 Task: Look for products in the category "Men's Health" from Garden Of Life only.
Action: Mouse moved to (240, 134)
Screenshot: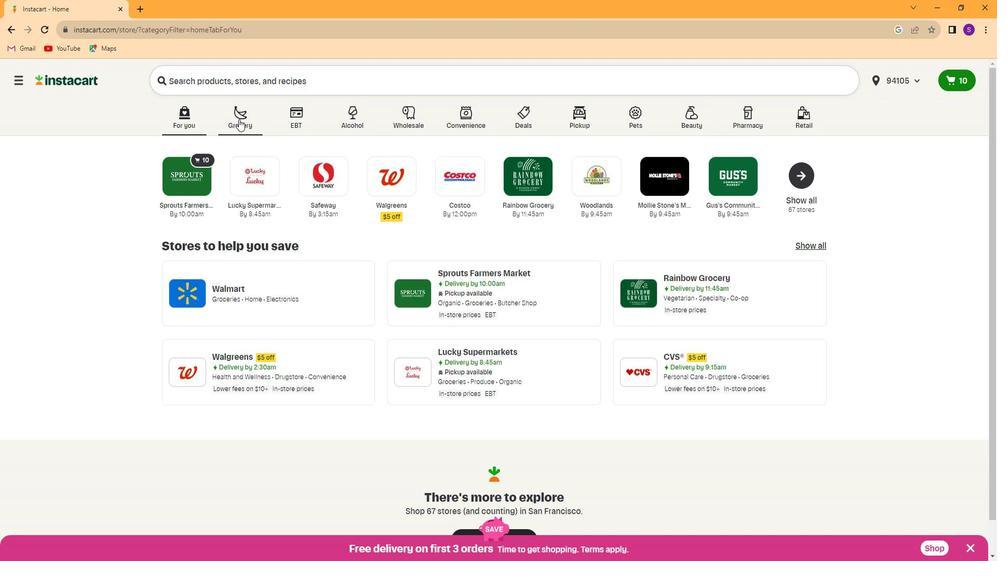 
Action: Mouse pressed left at (240, 134)
Screenshot: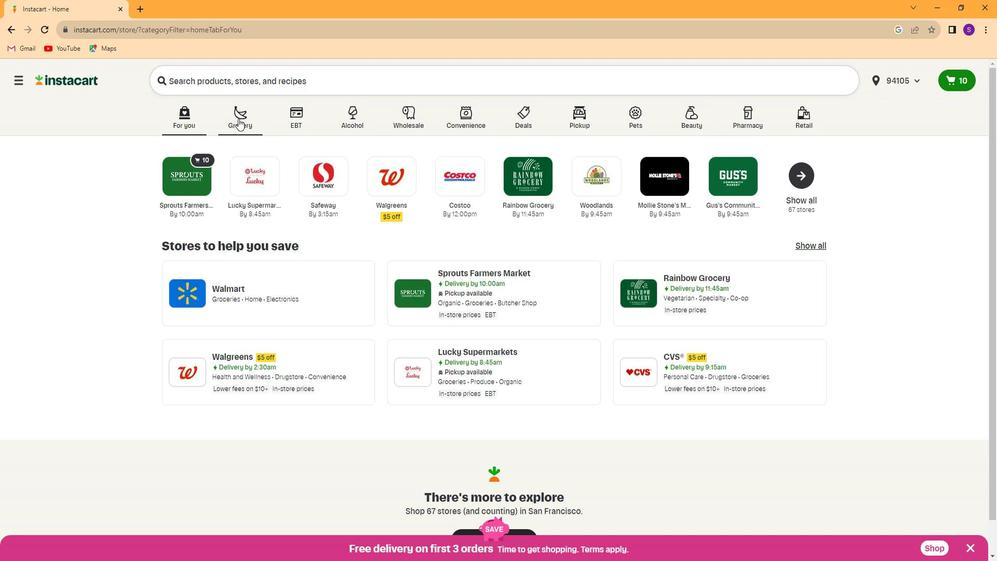 
Action: Mouse moved to (690, 210)
Screenshot: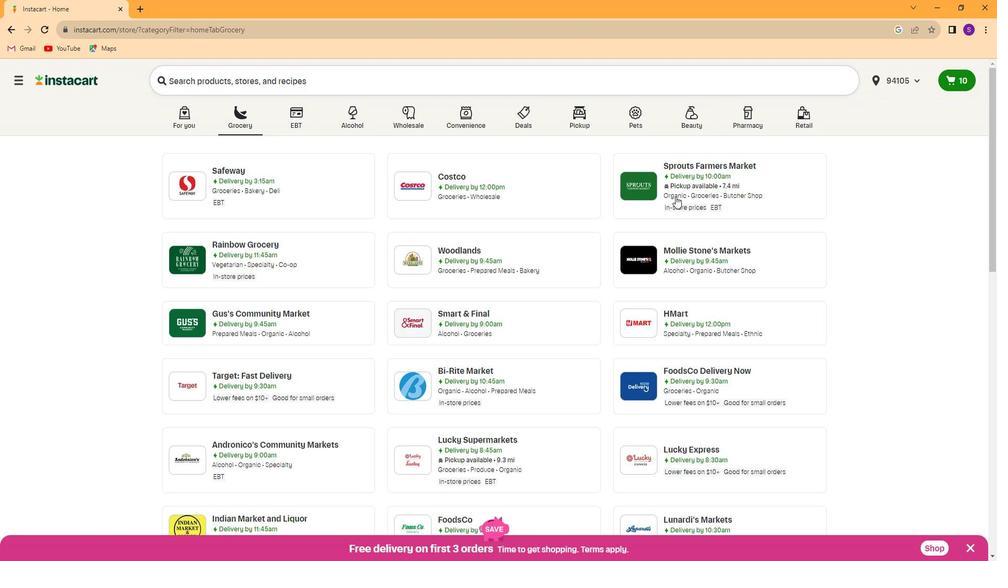 
Action: Mouse pressed left at (690, 210)
Screenshot: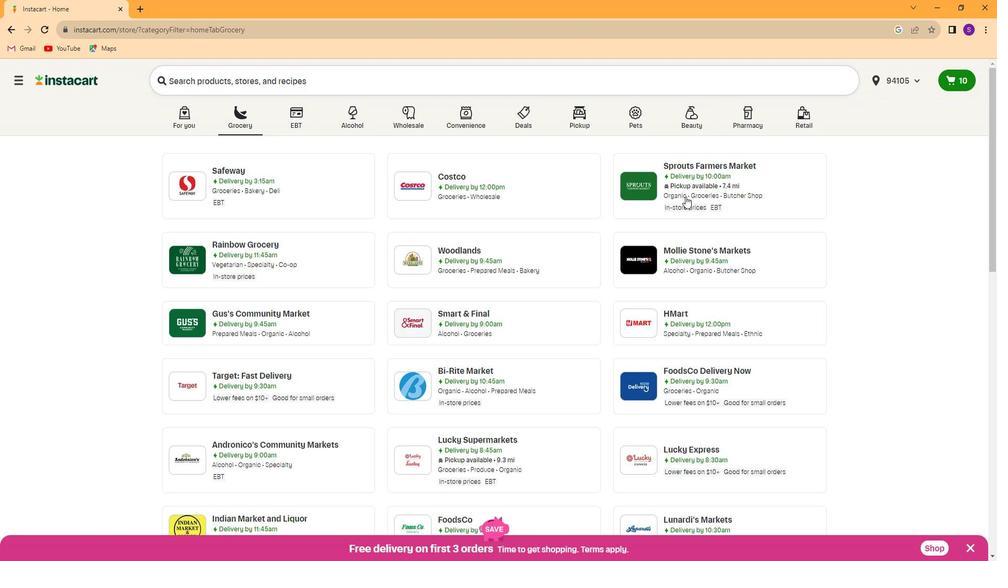 
Action: Mouse moved to (62, 392)
Screenshot: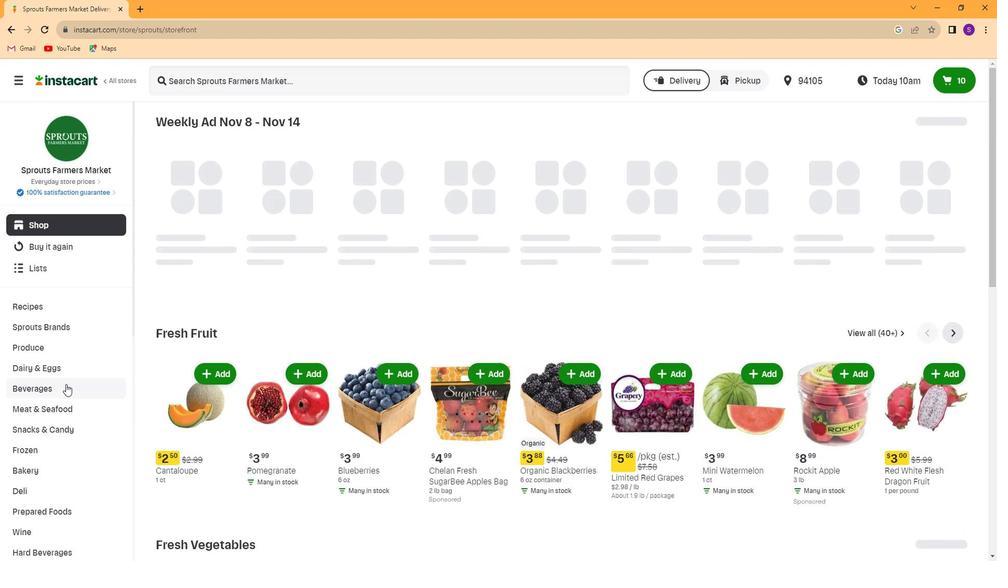 
Action: Mouse scrolled (62, 392) with delta (0, 0)
Screenshot: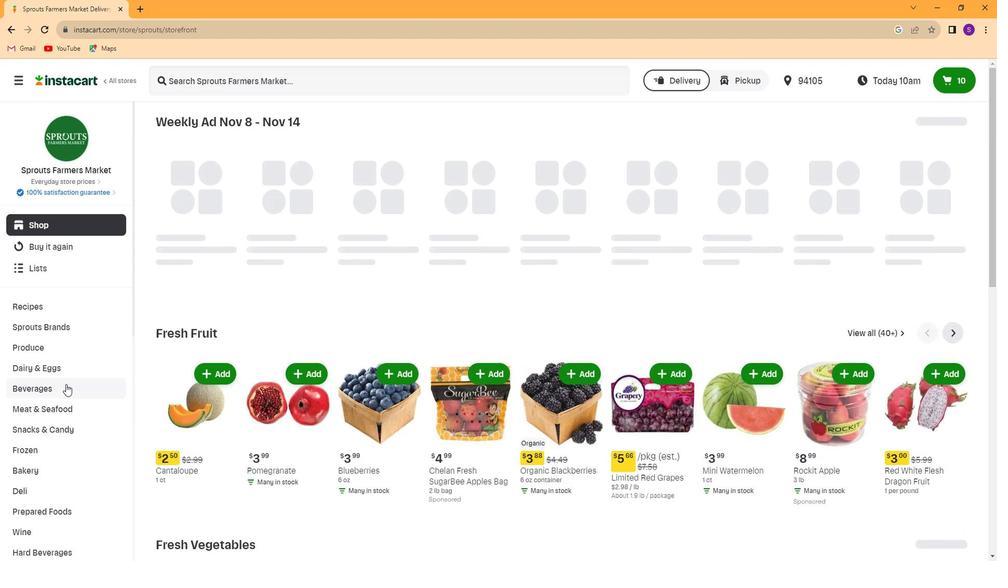 
Action: Mouse moved to (61, 393)
Screenshot: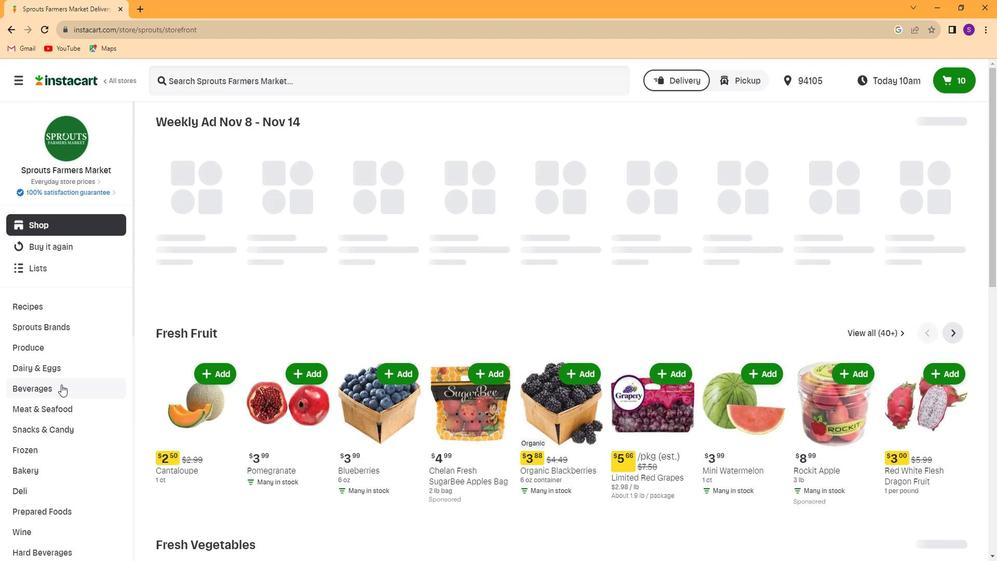 
Action: Mouse scrolled (61, 392) with delta (0, 0)
Screenshot: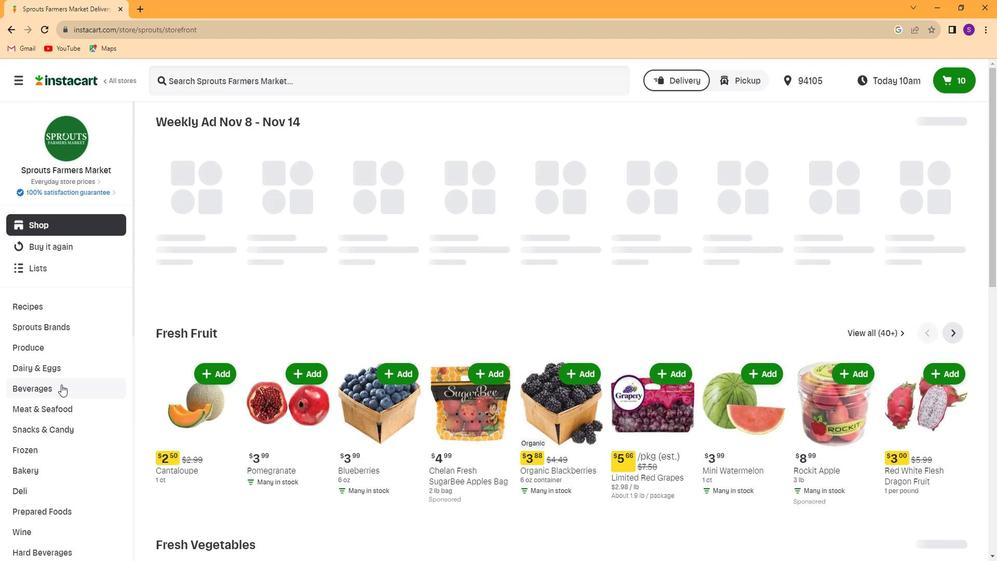 
Action: Mouse moved to (60, 393)
Screenshot: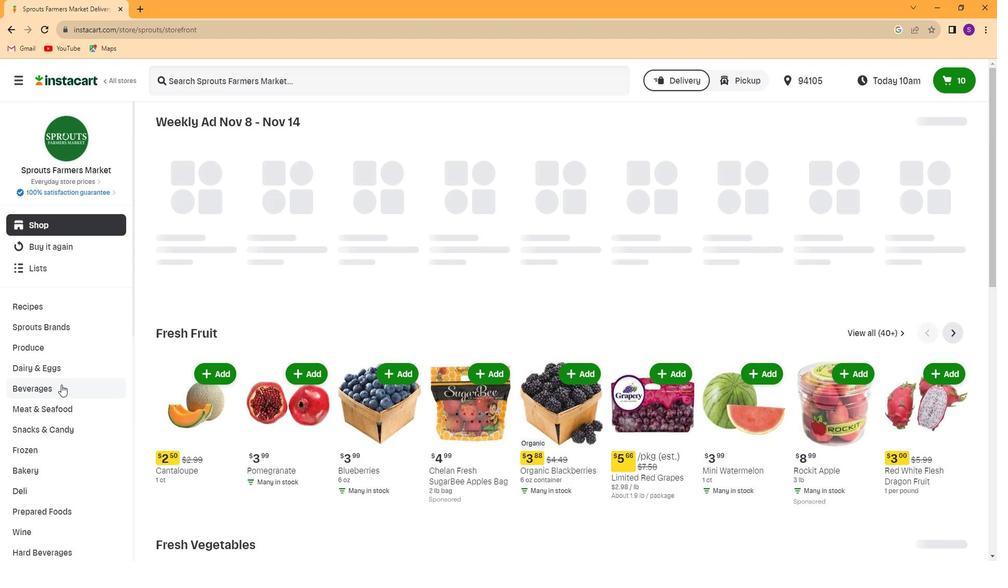 
Action: Mouse scrolled (60, 393) with delta (0, 0)
Screenshot: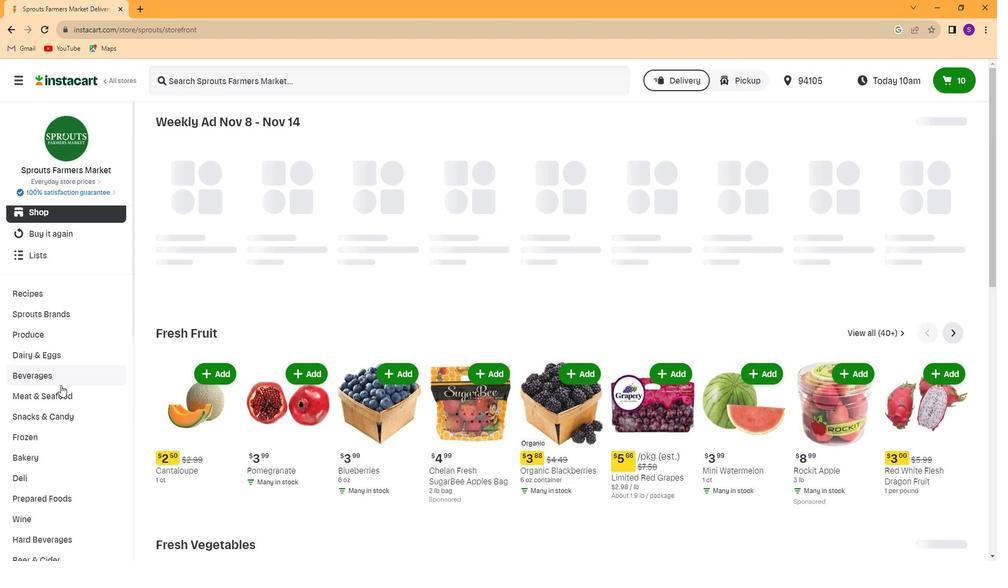 
Action: Mouse scrolled (60, 393) with delta (0, 0)
Screenshot: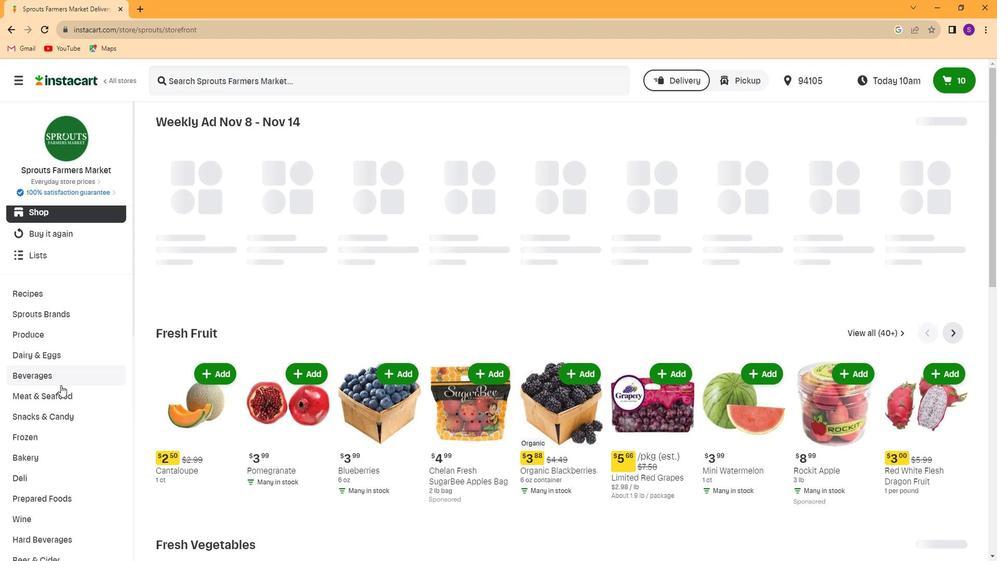 
Action: Mouse scrolled (60, 393) with delta (0, 0)
Screenshot: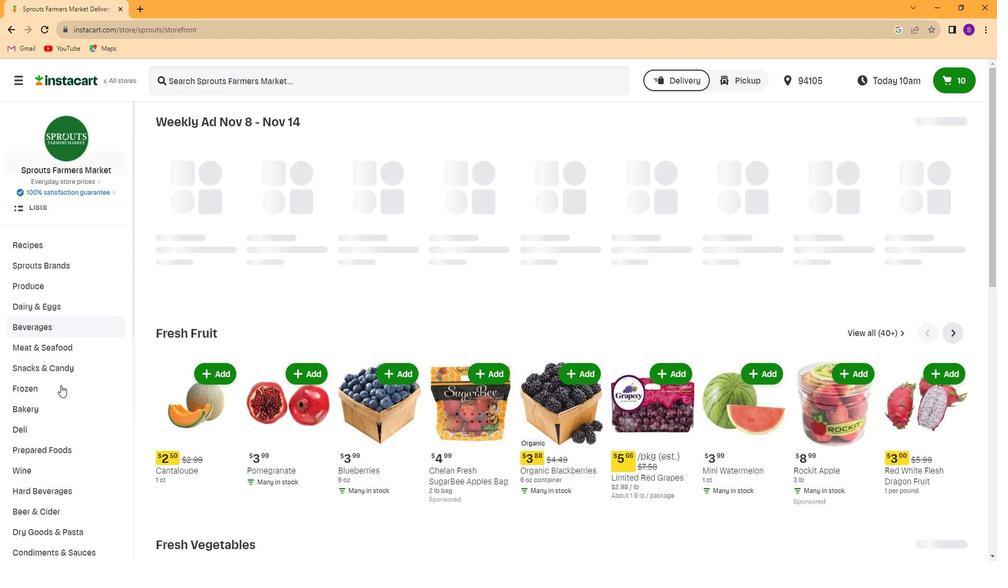 
Action: Mouse scrolled (60, 393) with delta (0, 0)
Screenshot: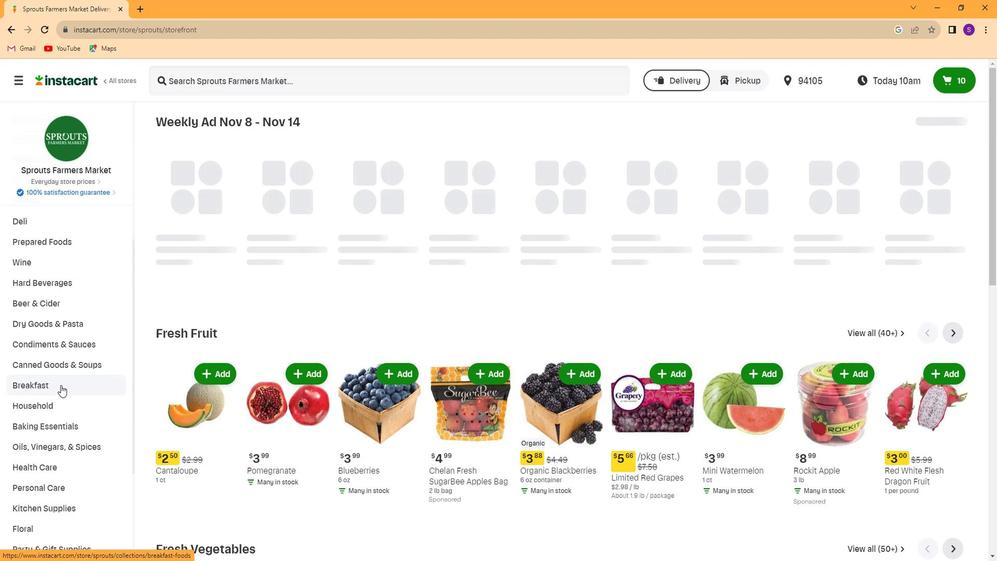 
Action: Mouse scrolled (60, 393) with delta (0, 0)
Screenshot: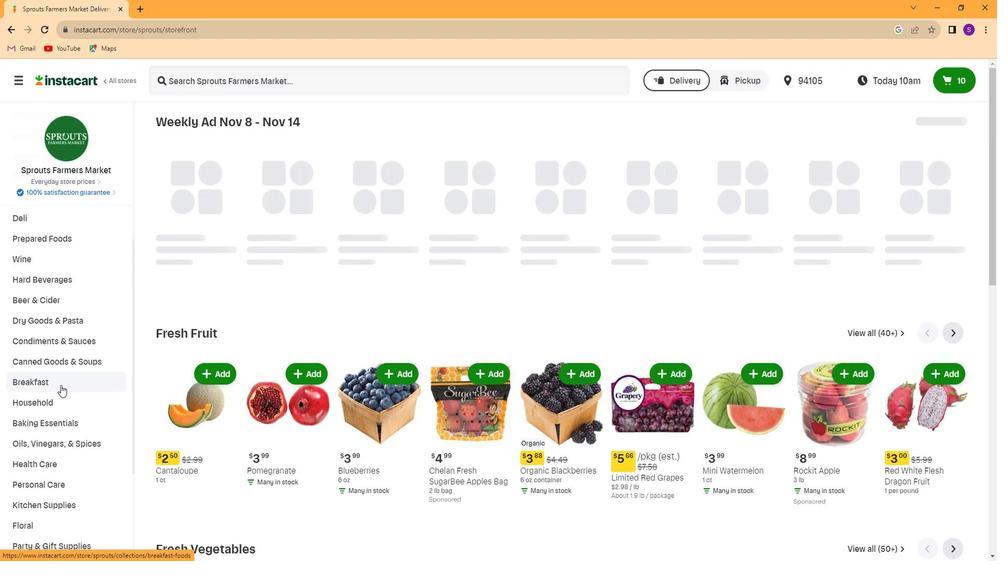 
Action: Mouse moved to (59, 394)
Screenshot: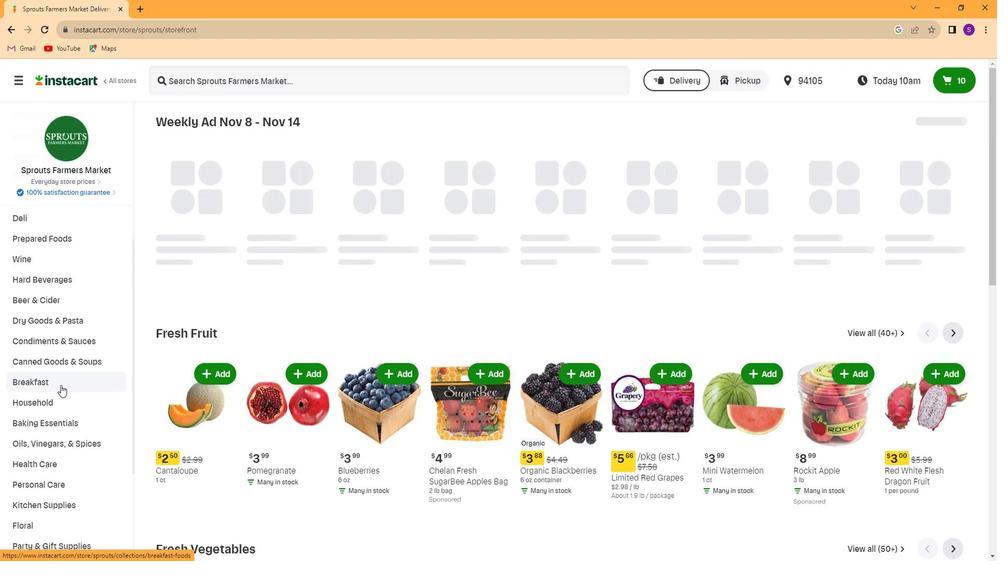 
Action: Mouse scrolled (59, 393) with delta (0, 0)
Screenshot: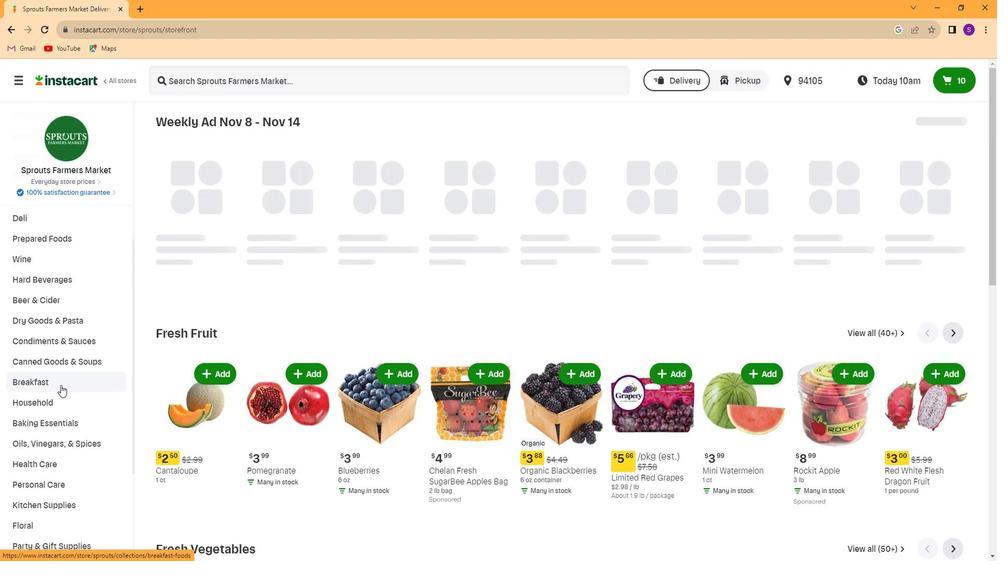 
Action: Mouse moved to (59, 394)
Screenshot: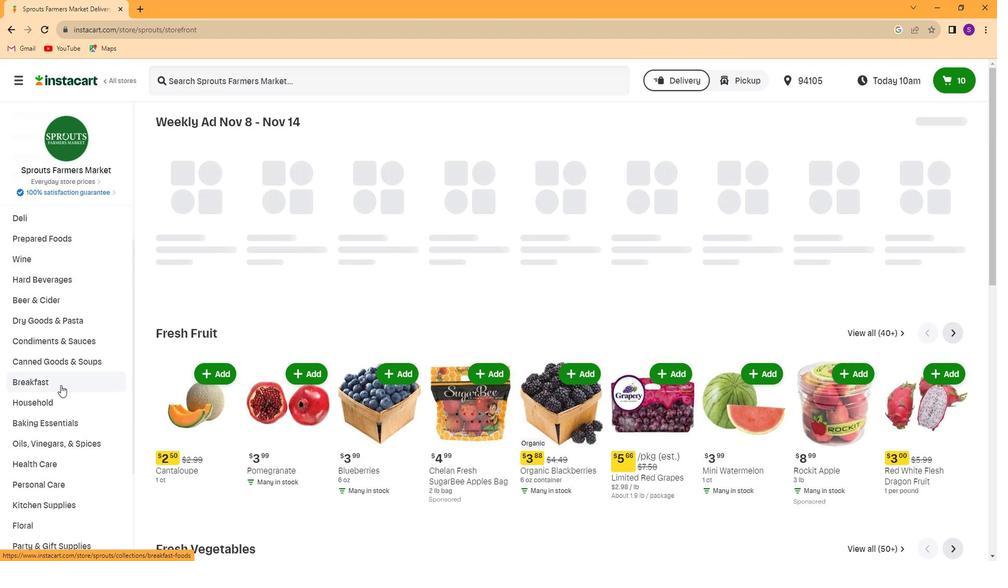 
Action: Mouse scrolled (59, 393) with delta (0, 0)
Screenshot: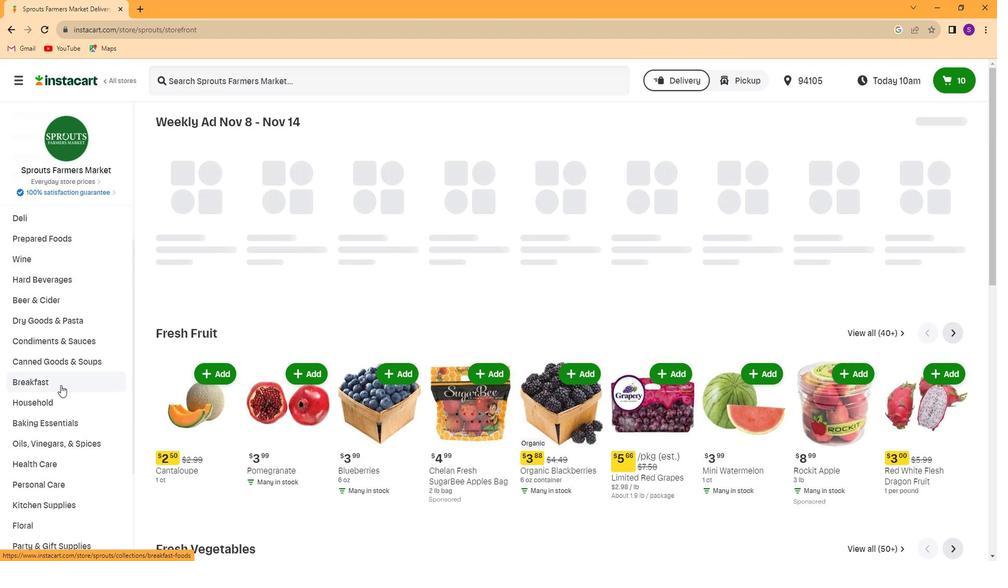 
Action: Mouse scrolled (59, 393) with delta (0, 0)
Screenshot: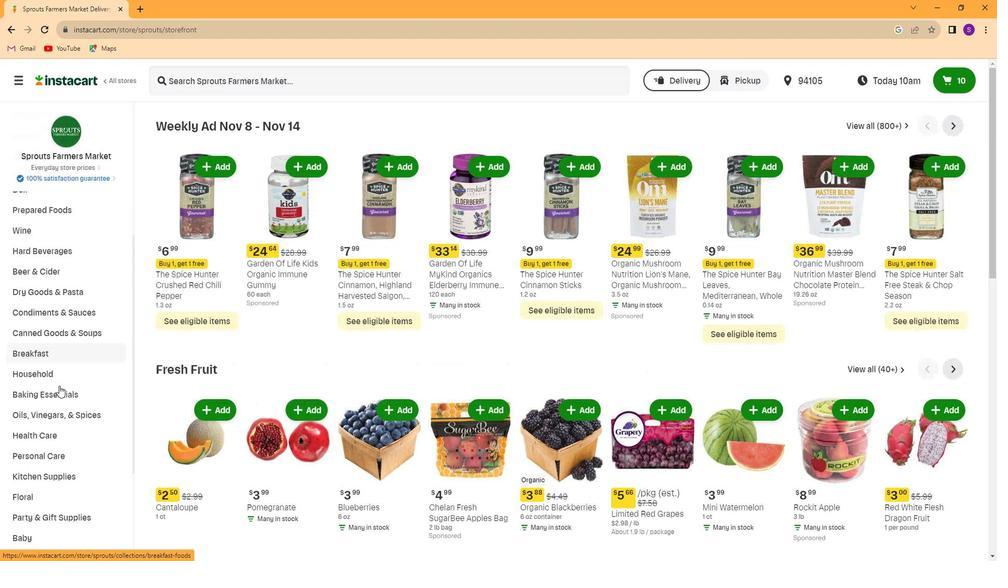 
Action: Mouse moved to (59, 394)
Screenshot: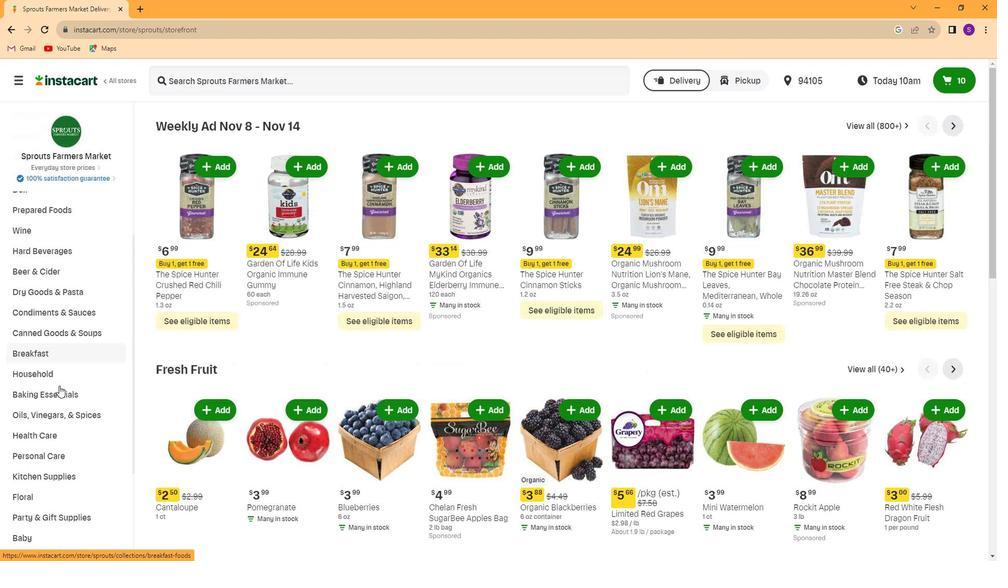 
Action: Mouse scrolled (59, 394) with delta (0, 0)
Screenshot: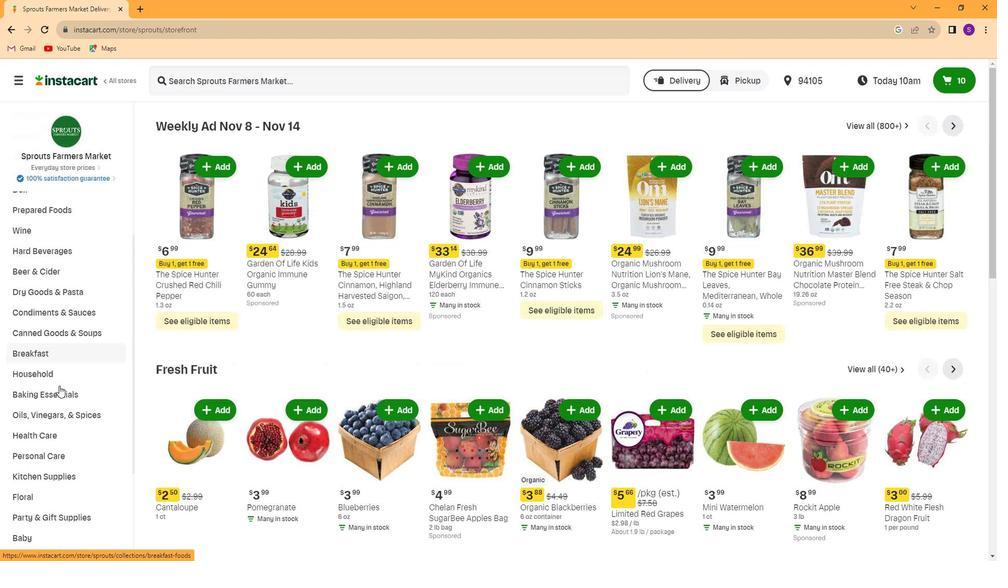 
Action: Mouse moved to (58, 394)
Screenshot: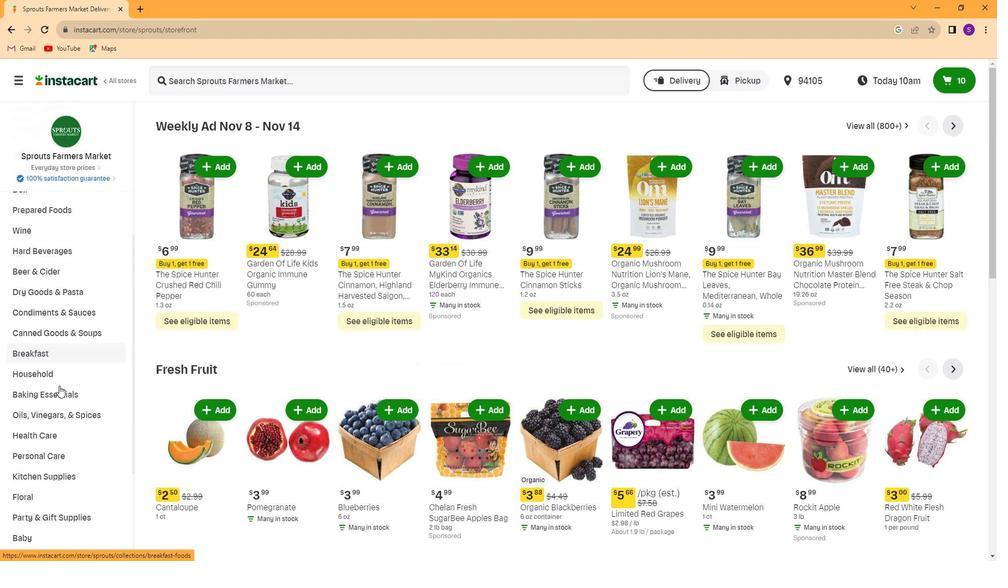 
Action: Mouse scrolled (58, 393) with delta (0, 0)
Screenshot: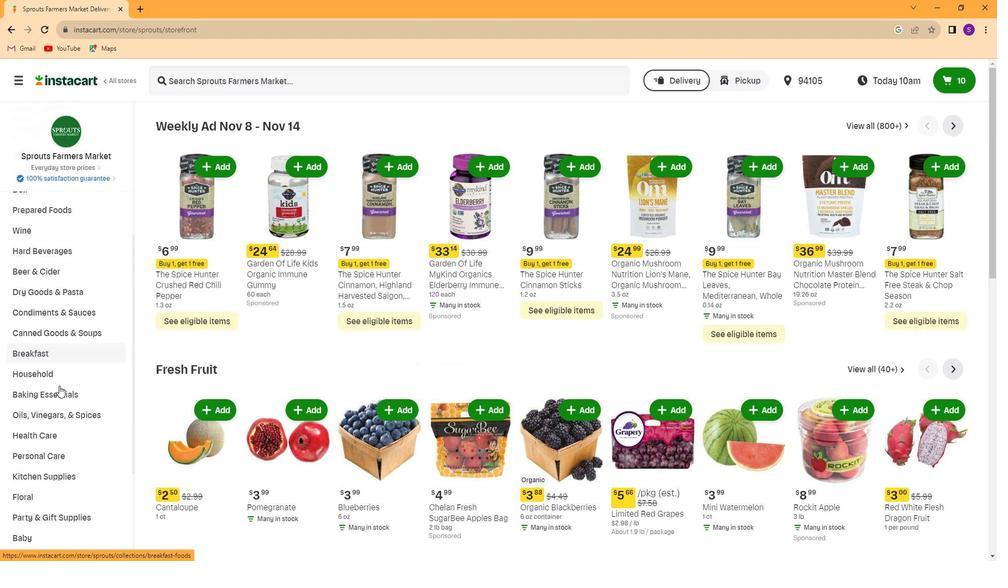 
Action: Mouse moved to (93, 509)
Screenshot: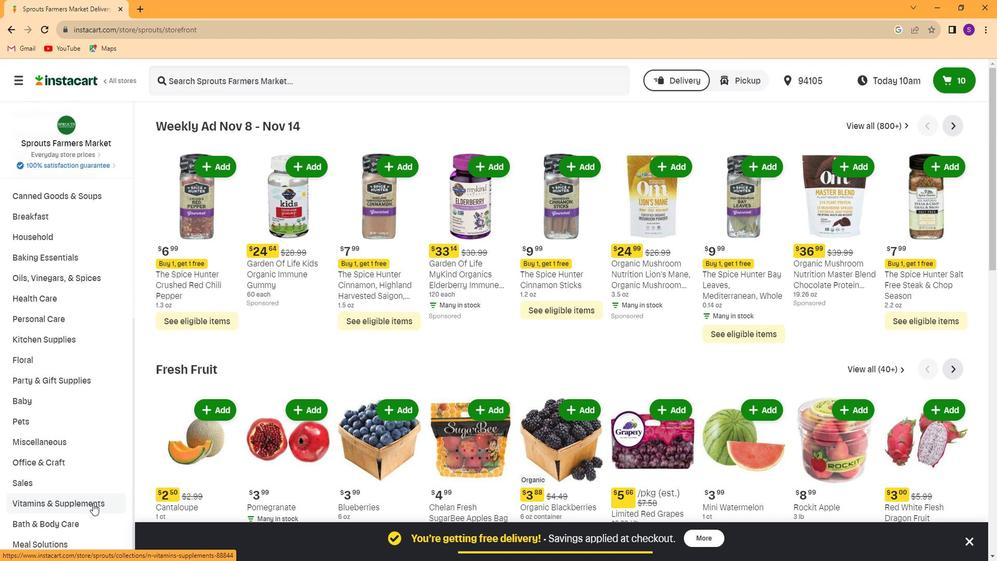 
Action: Mouse pressed left at (93, 509)
Screenshot: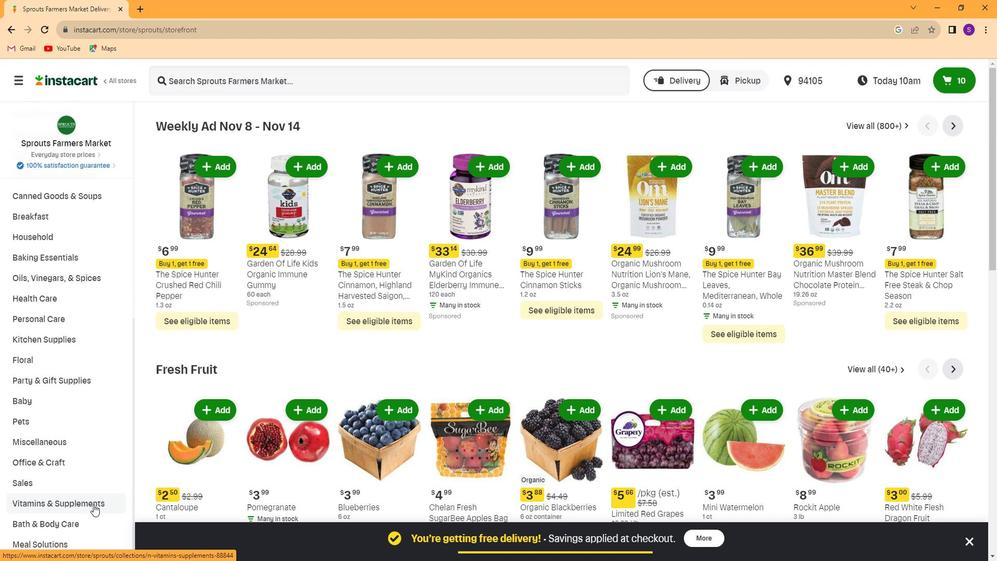 
Action: Mouse moved to (76, 420)
Screenshot: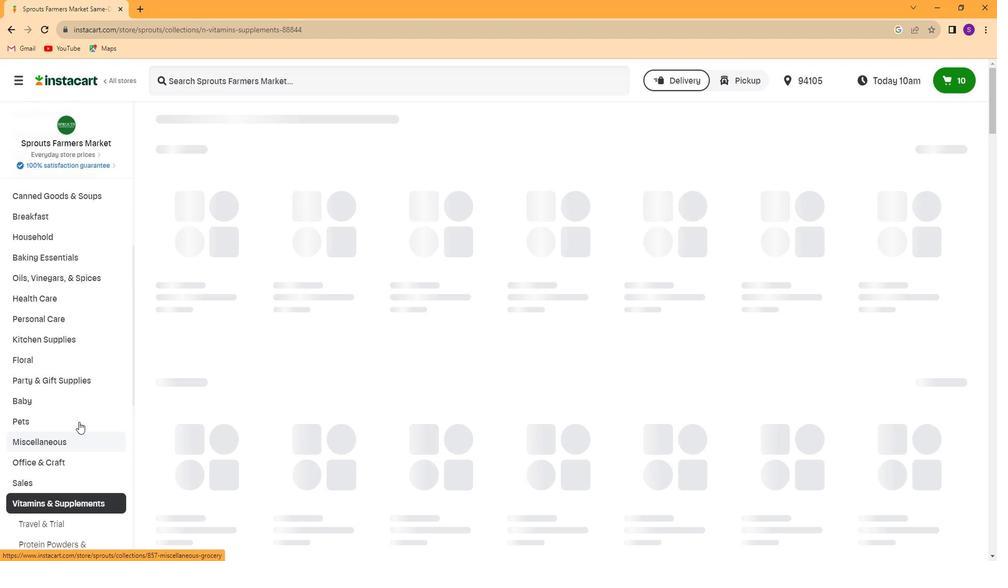 
Action: Mouse scrolled (76, 419) with delta (0, 0)
Screenshot: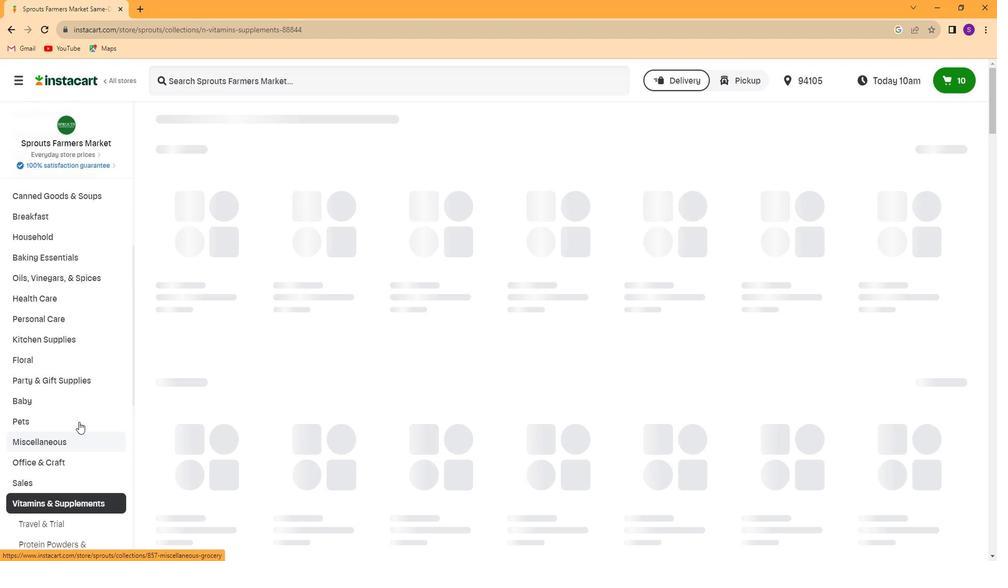 
Action: Mouse moved to (75, 418)
Screenshot: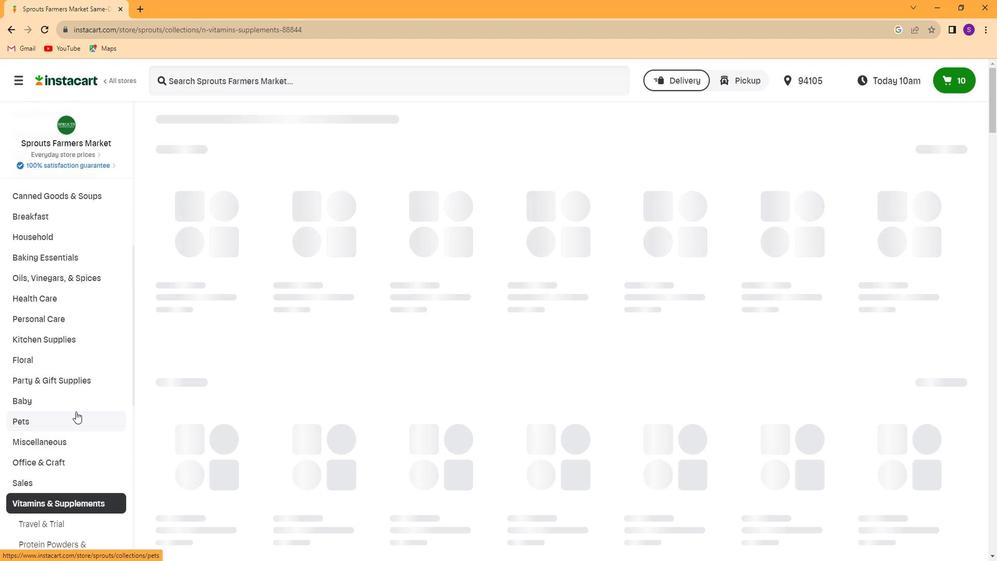 
Action: Mouse scrolled (75, 418) with delta (0, 0)
Screenshot: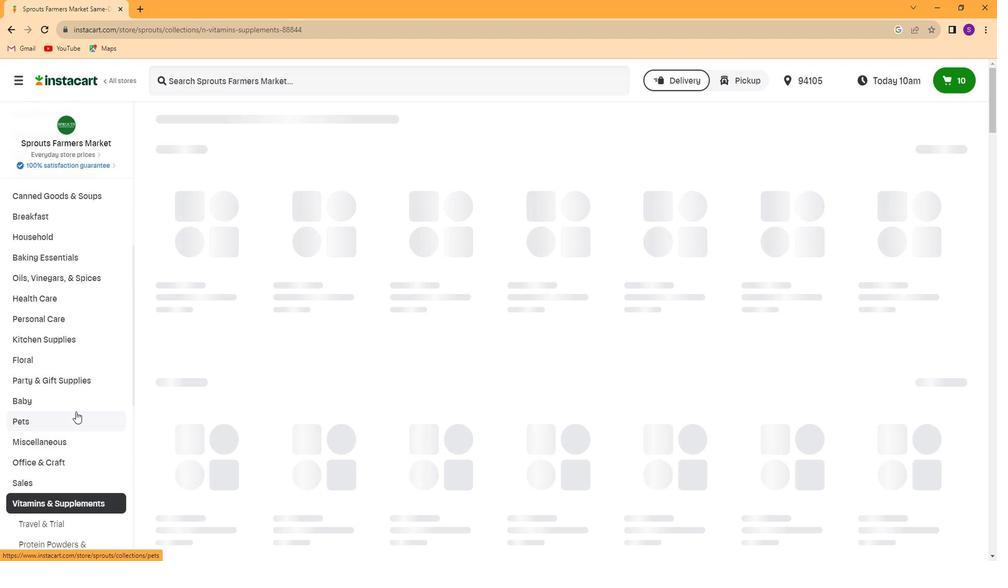 
Action: Mouse moved to (73, 413)
Screenshot: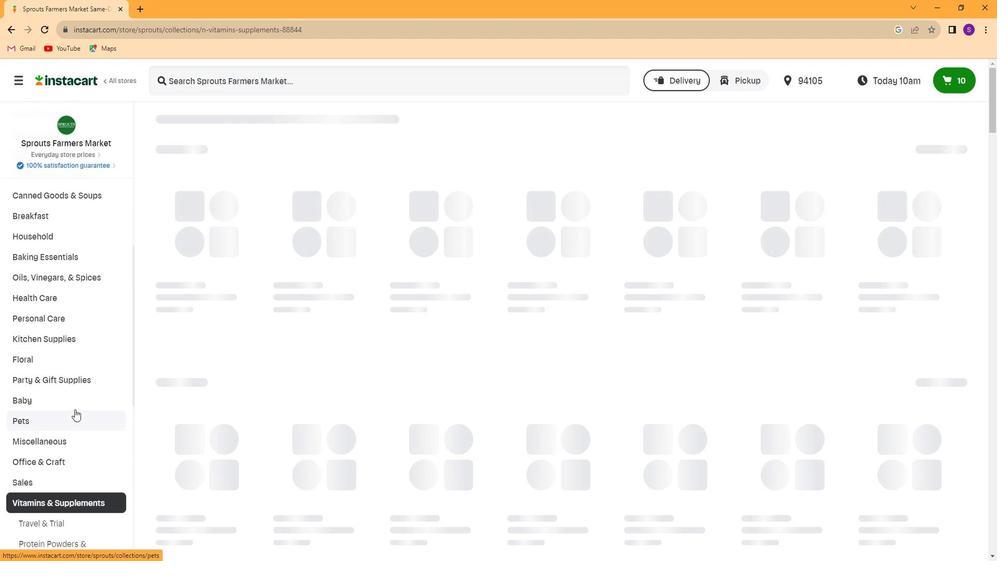 
Action: Mouse scrolled (73, 412) with delta (0, 0)
Screenshot: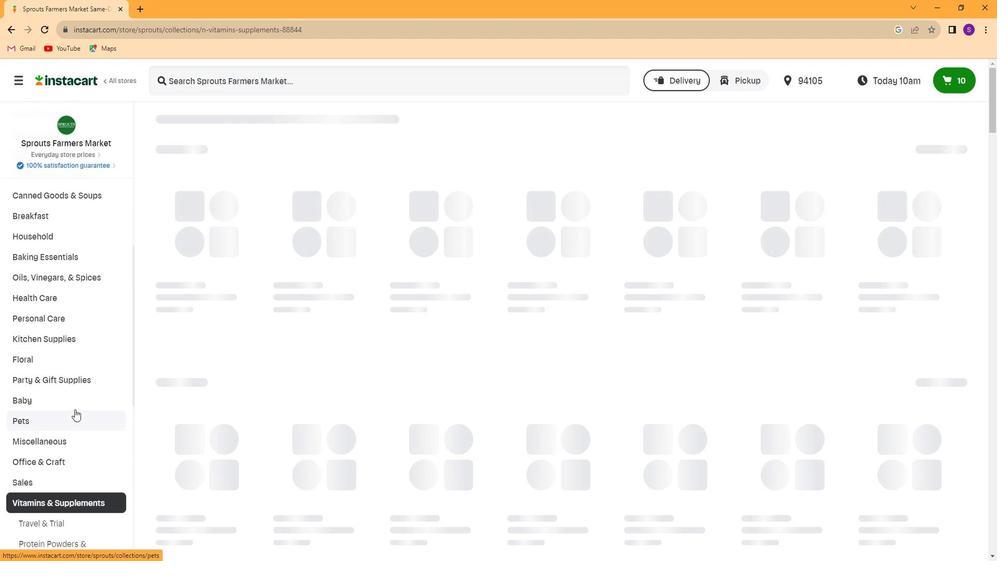 
Action: Mouse moved to (71, 405)
Screenshot: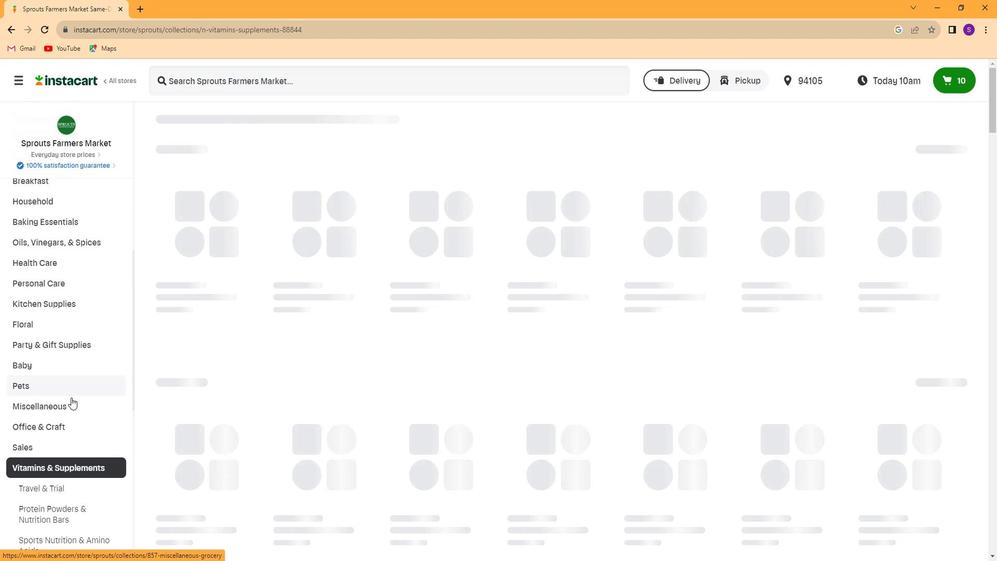 
Action: Mouse scrolled (71, 405) with delta (0, 0)
Screenshot: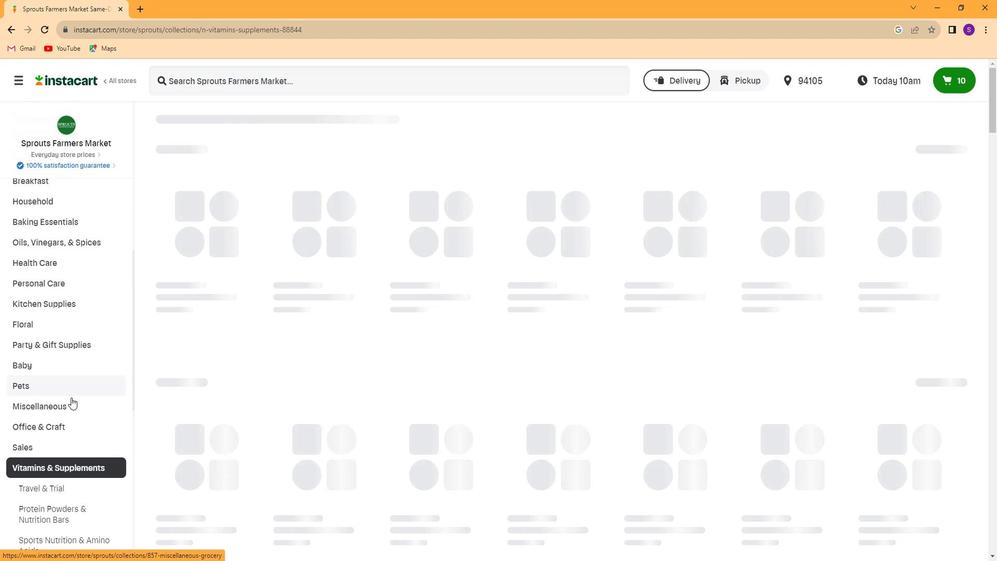 
Action: Mouse moved to (69, 401)
Screenshot: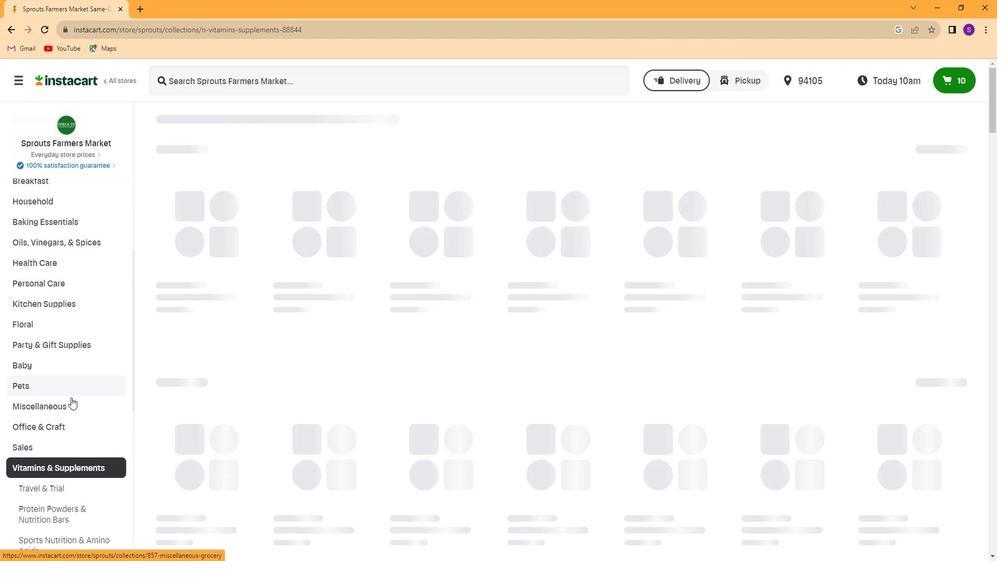 
Action: Mouse scrolled (69, 401) with delta (0, 0)
Screenshot: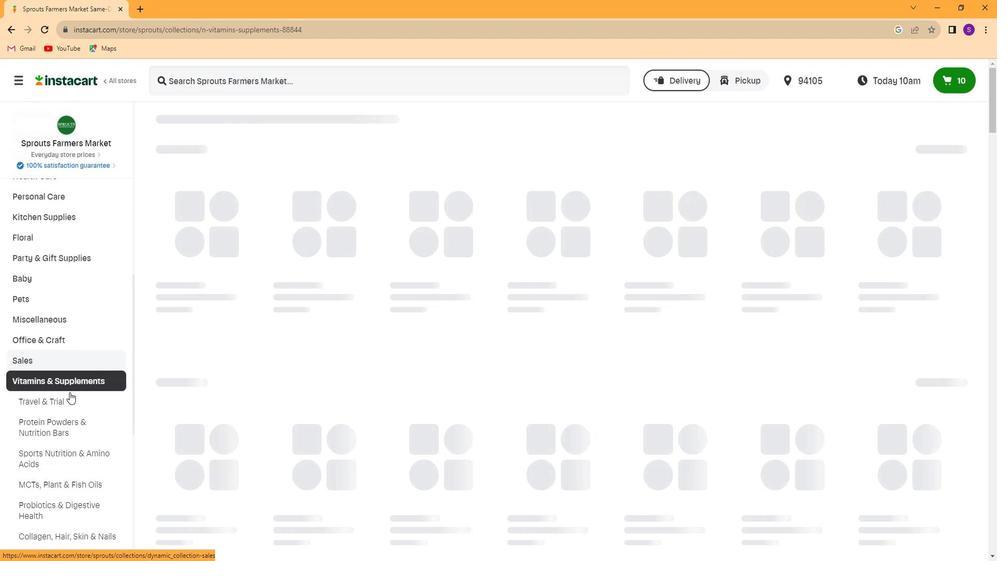 
Action: Mouse moved to (74, 487)
Screenshot: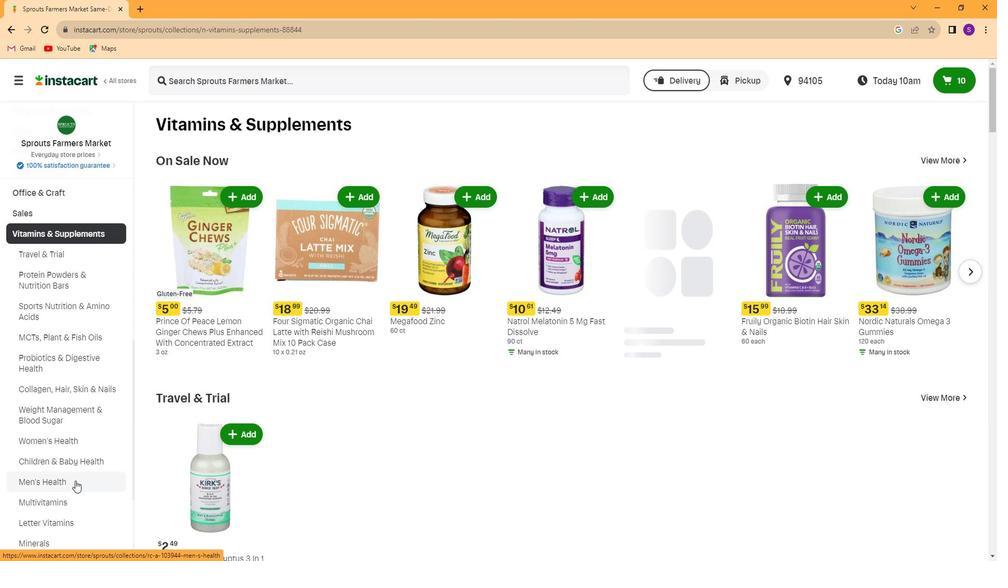 
Action: Mouse pressed left at (74, 487)
Screenshot: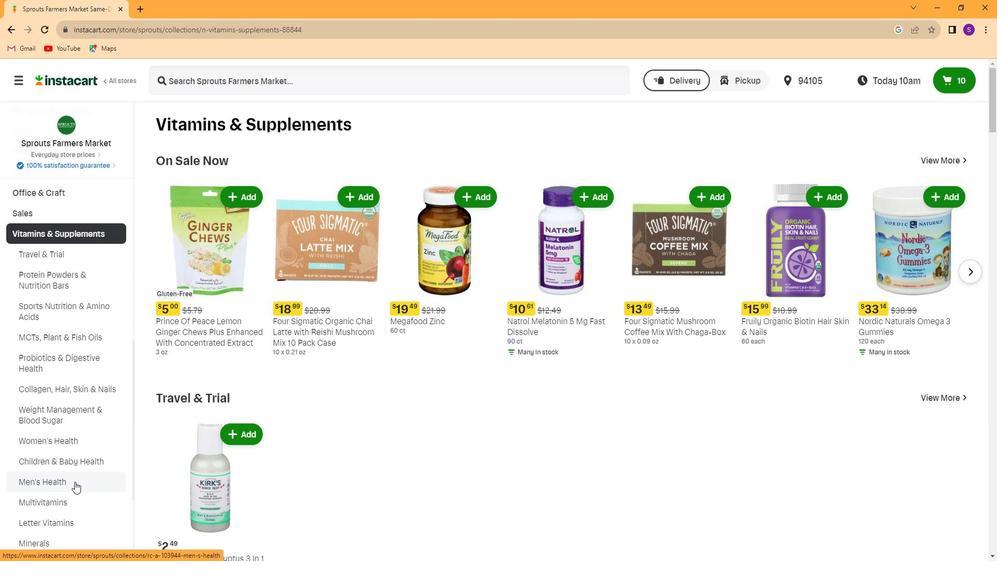 
Action: Mouse moved to (366, 179)
Screenshot: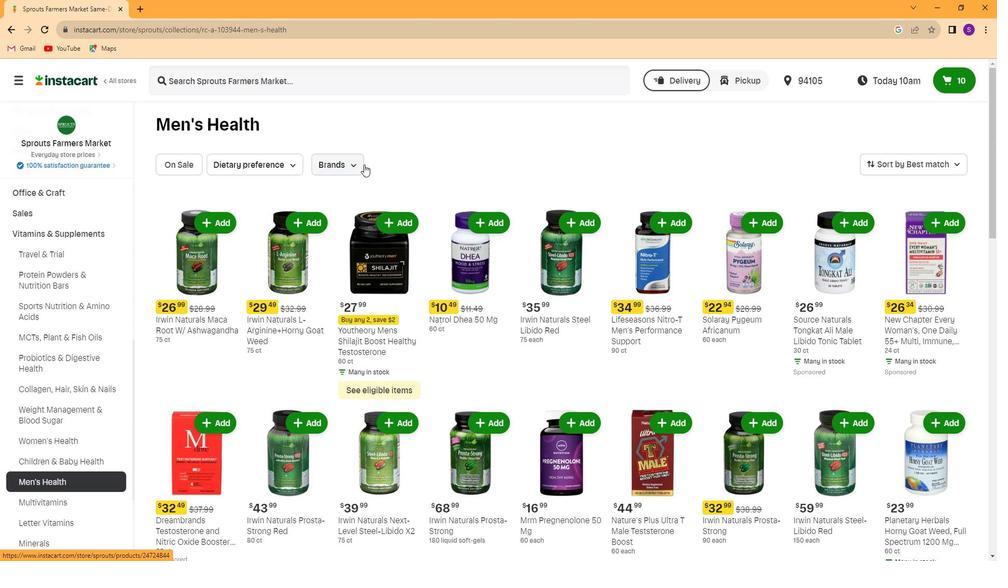 
Action: Mouse pressed left at (366, 179)
Screenshot: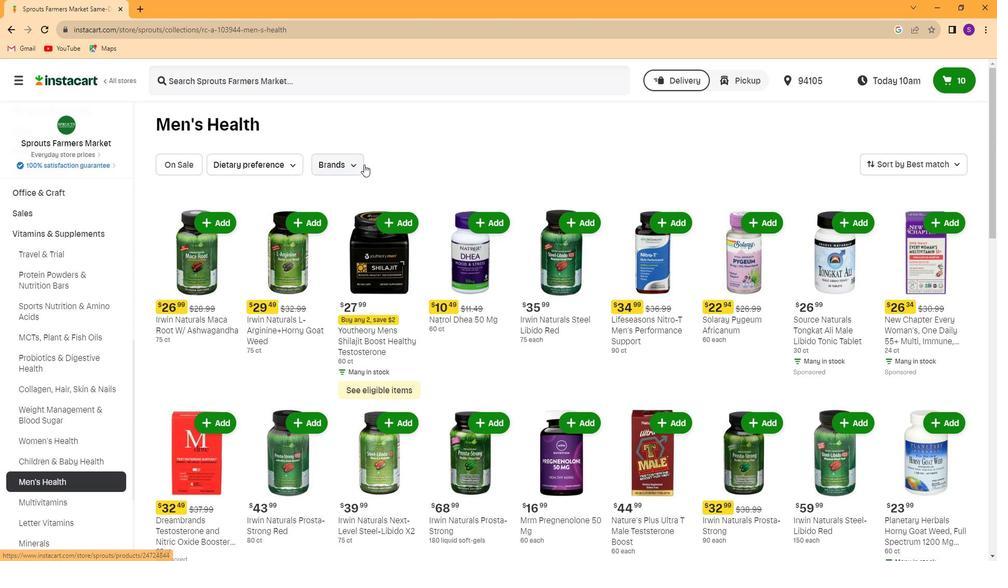 
Action: Mouse moved to (381, 247)
Screenshot: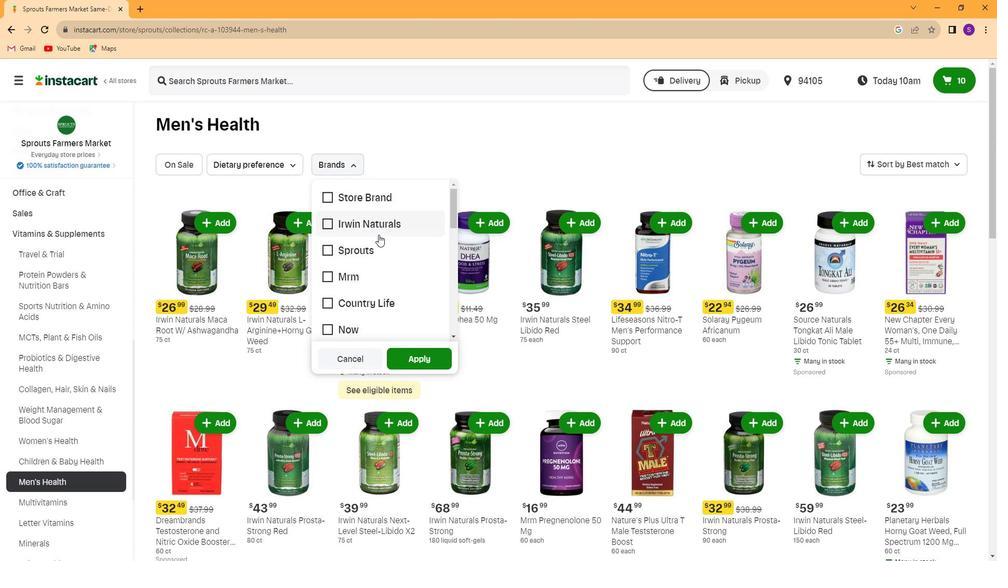 
Action: Mouse scrolled (381, 246) with delta (0, 0)
Screenshot: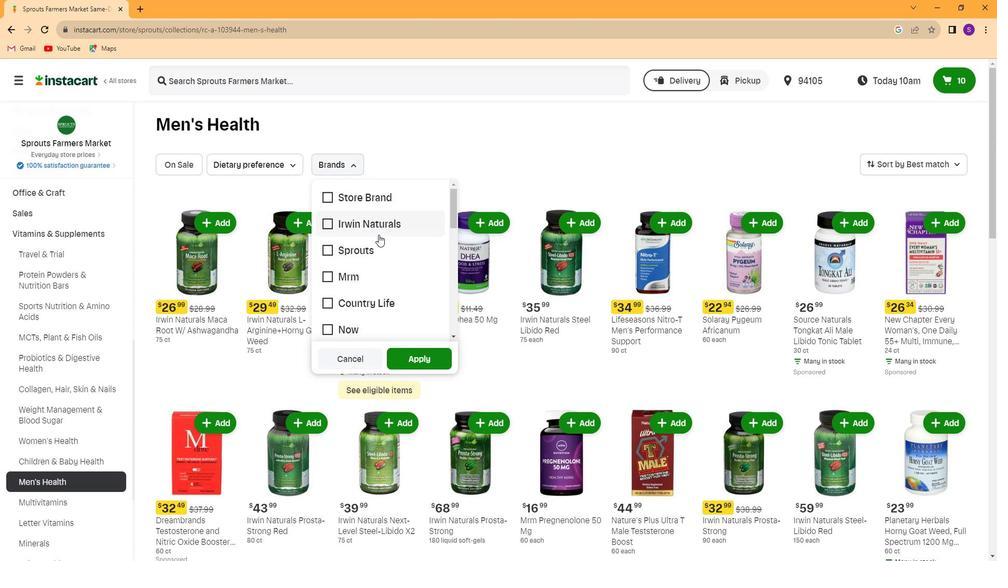 
Action: Mouse scrolled (381, 246) with delta (0, 0)
Screenshot: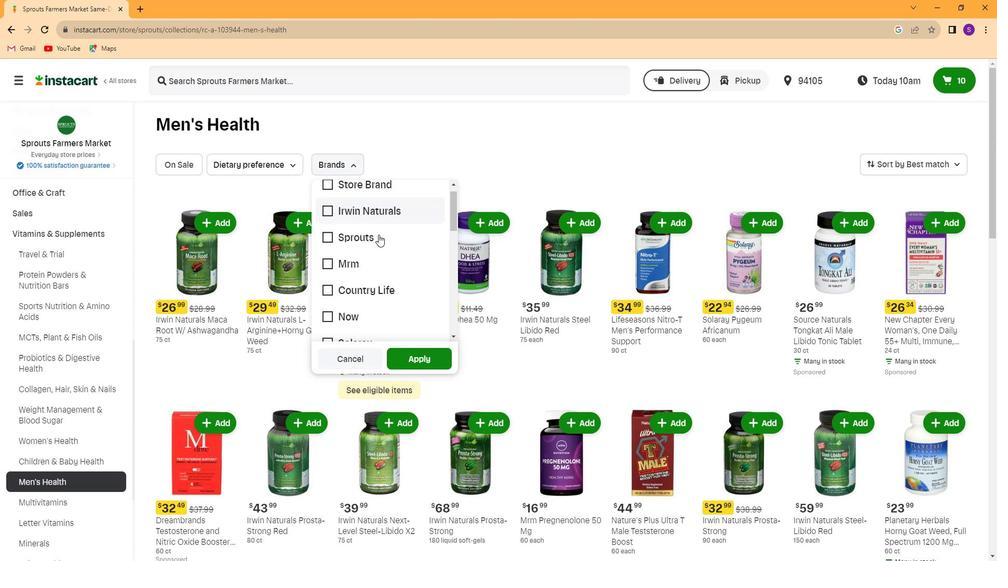 
Action: Mouse scrolled (381, 246) with delta (0, 0)
Screenshot: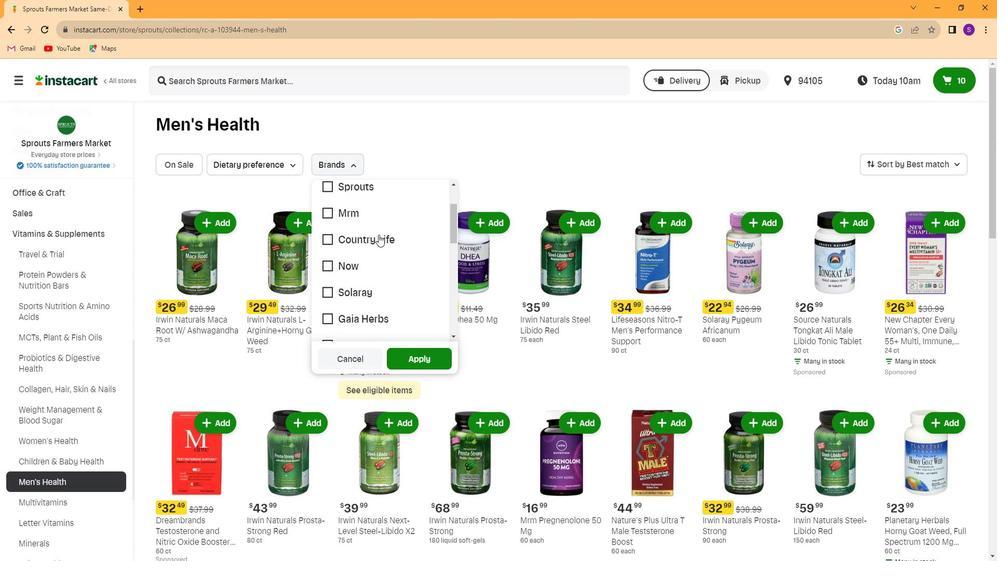 
Action: Mouse scrolled (381, 246) with delta (0, 0)
Screenshot: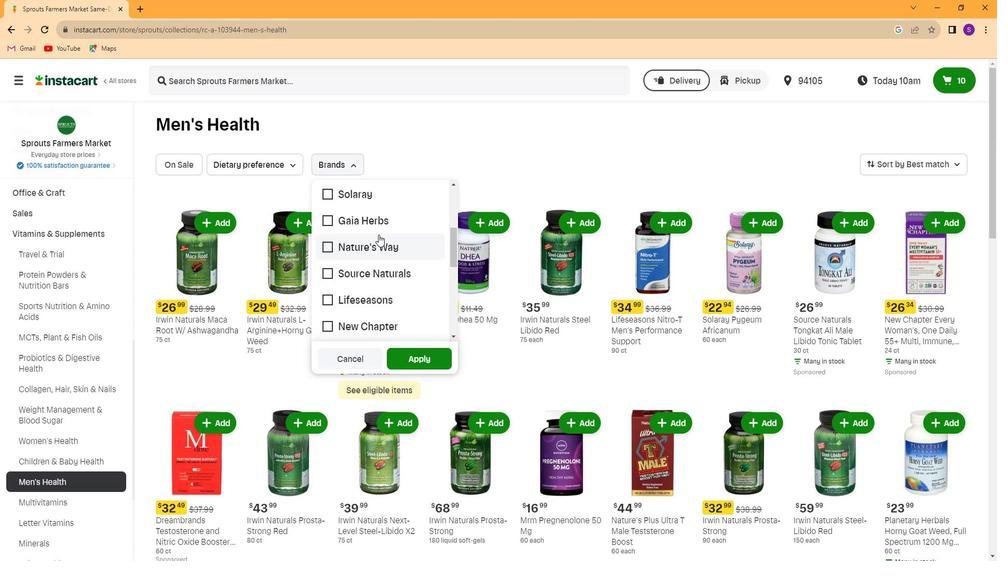 
Action: Mouse scrolled (381, 246) with delta (0, 0)
Screenshot: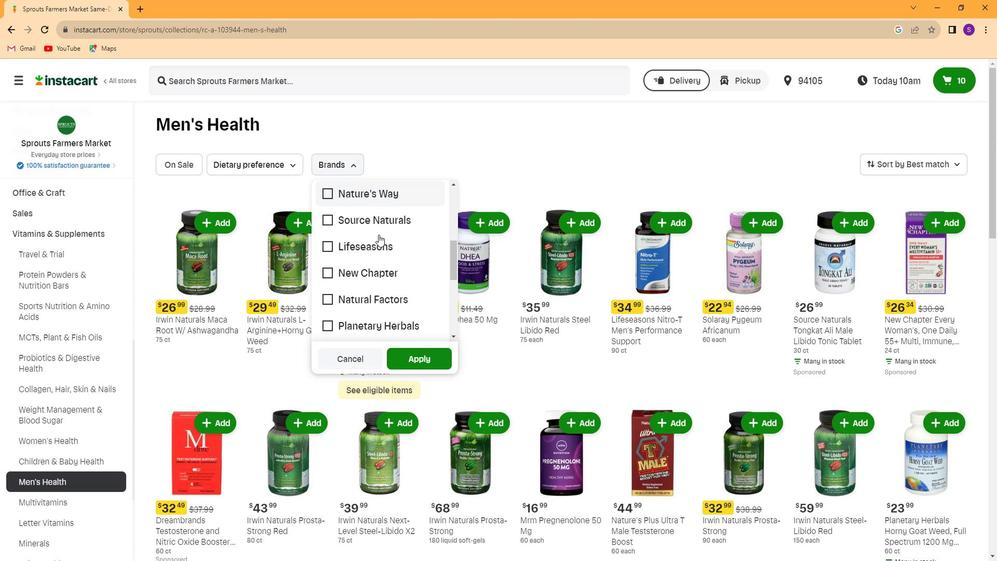 
Action: Mouse scrolled (381, 246) with delta (0, 0)
Screenshot: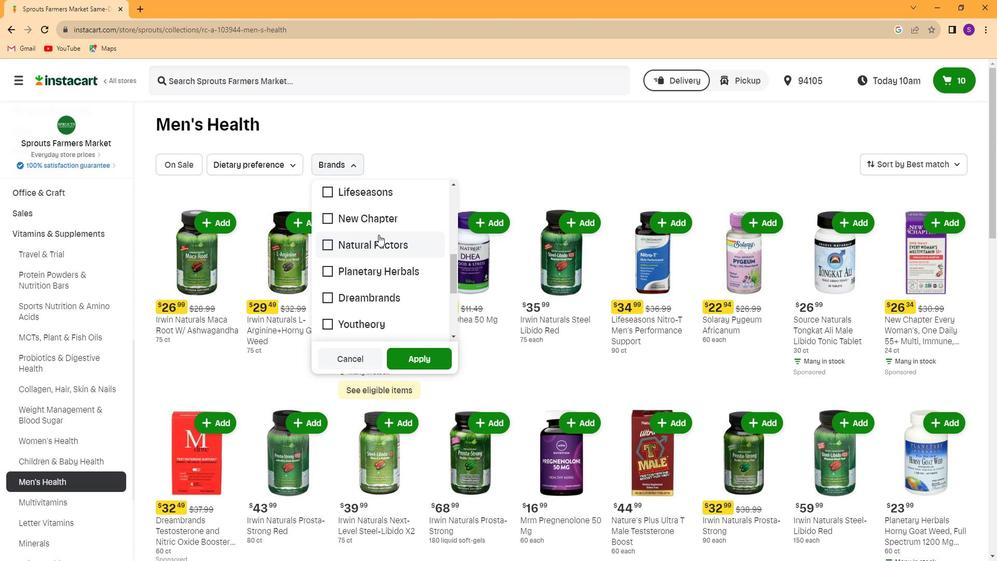 
Action: Mouse scrolled (381, 246) with delta (0, 0)
Screenshot: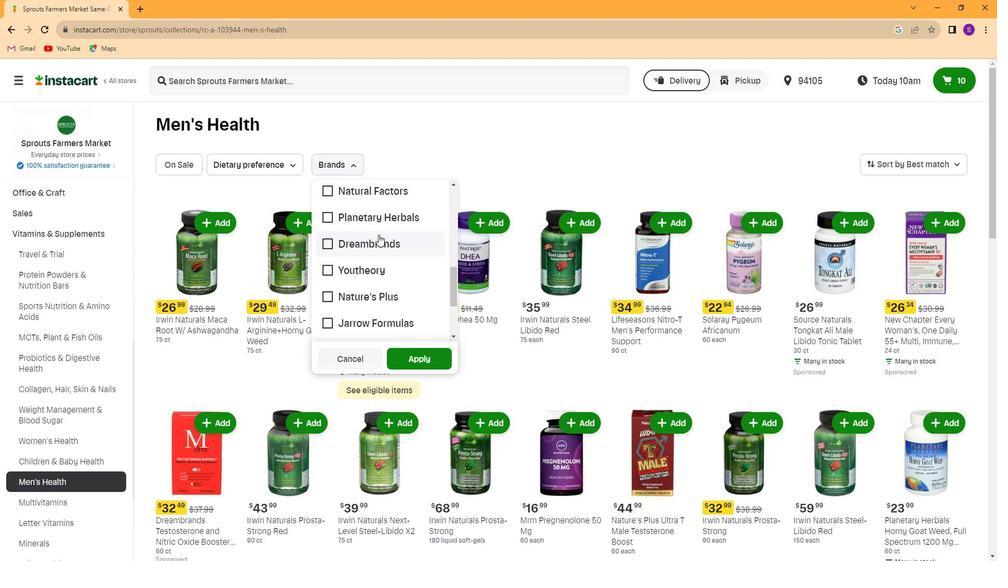 
Action: Mouse scrolled (381, 246) with delta (0, 0)
Screenshot: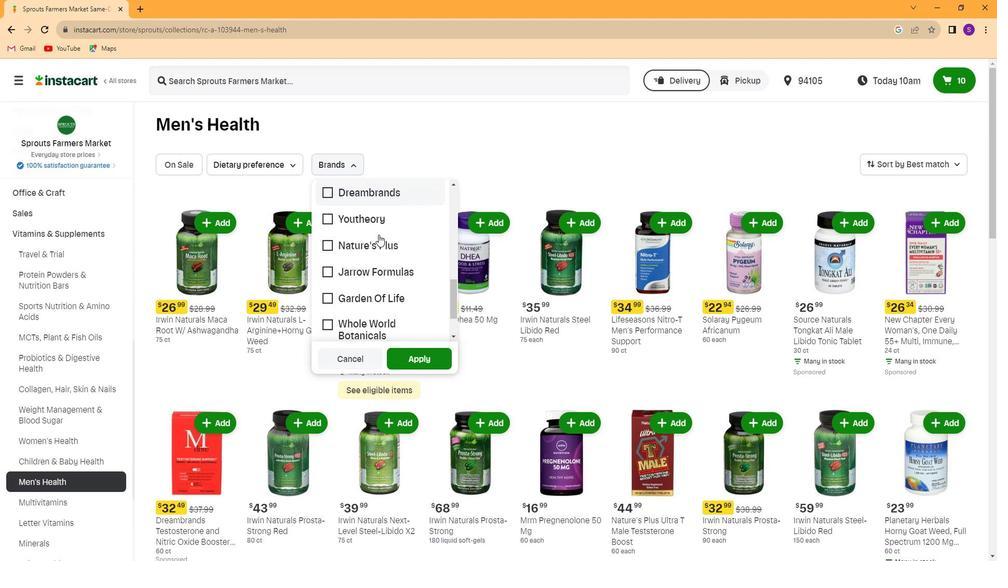 
Action: Mouse moved to (383, 256)
Screenshot: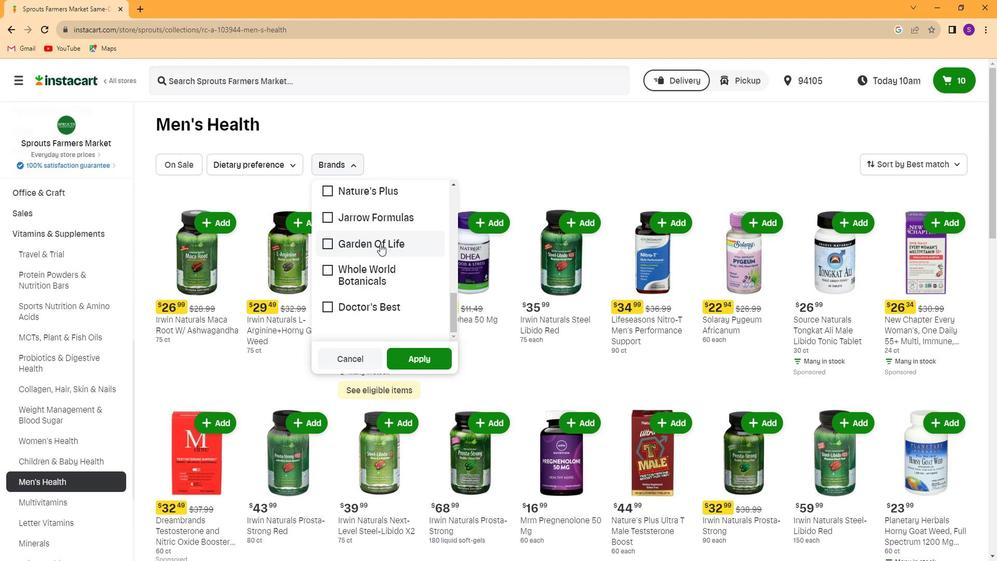 
Action: Mouse pressed left at (383, 256)
Screenshot: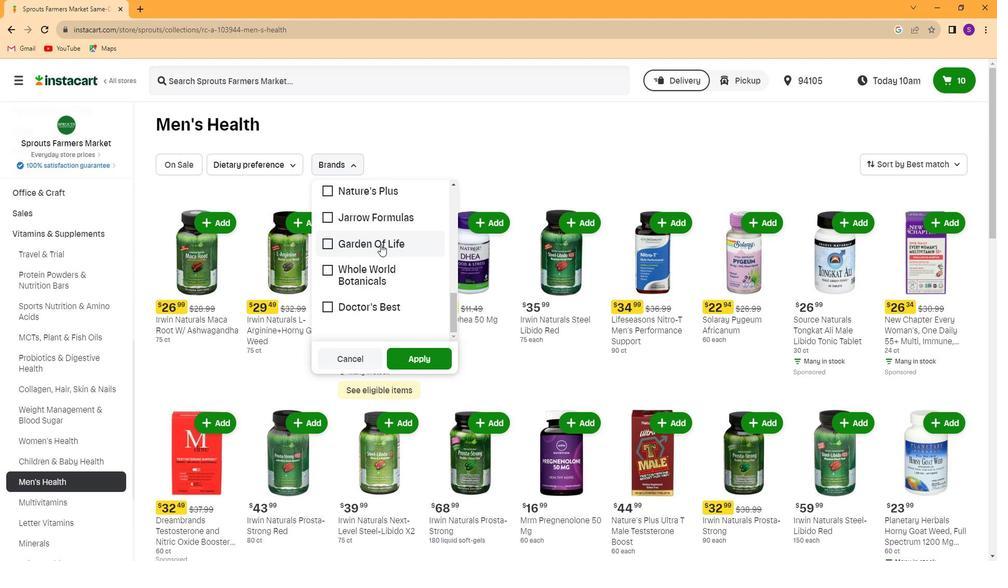 
Action: Mouse moved to (431, 365)
Screenshot: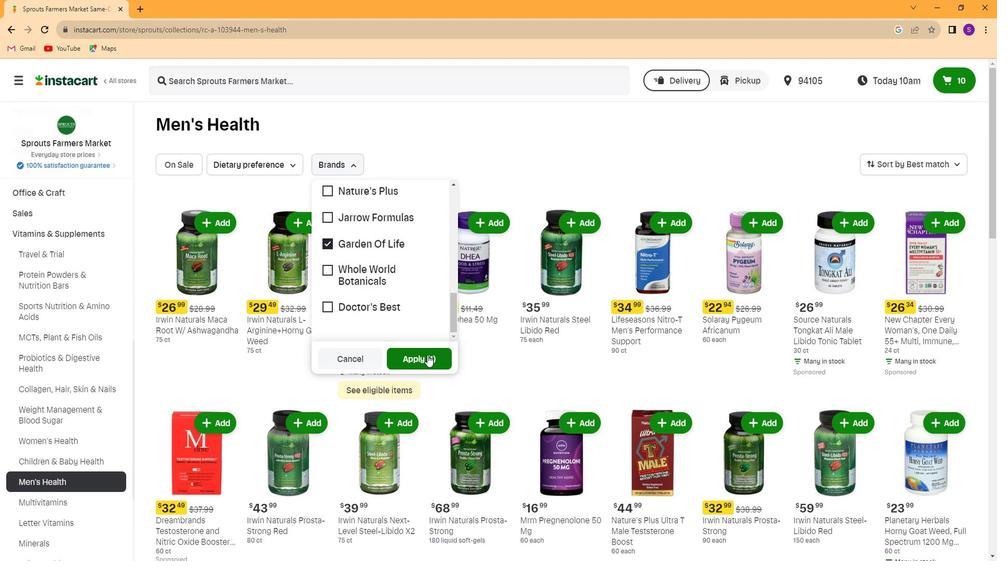 
Action: Mouse pressed left at (431, 365)
Screenshot: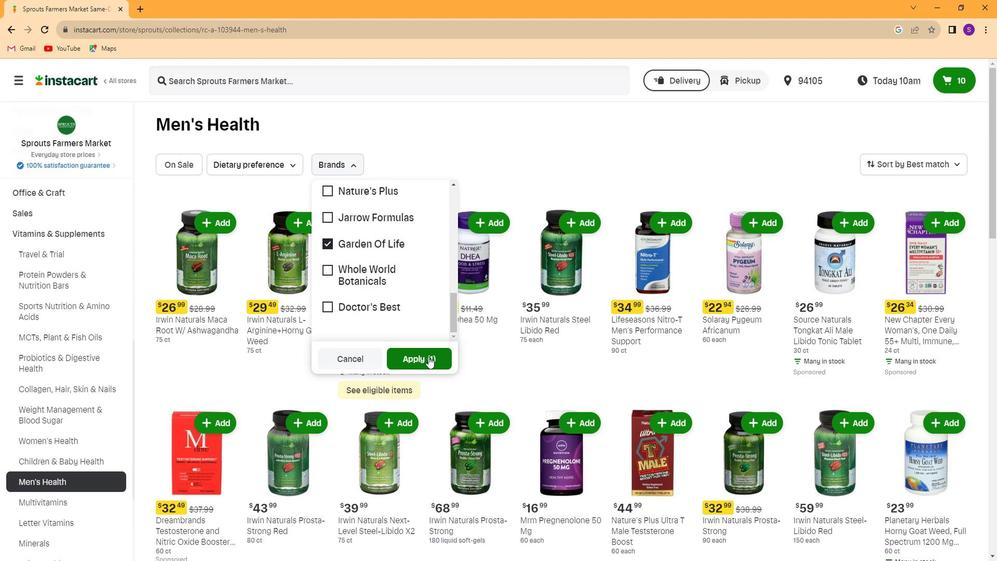 
Action: Mouse moved to (510, 359)
Screenshot: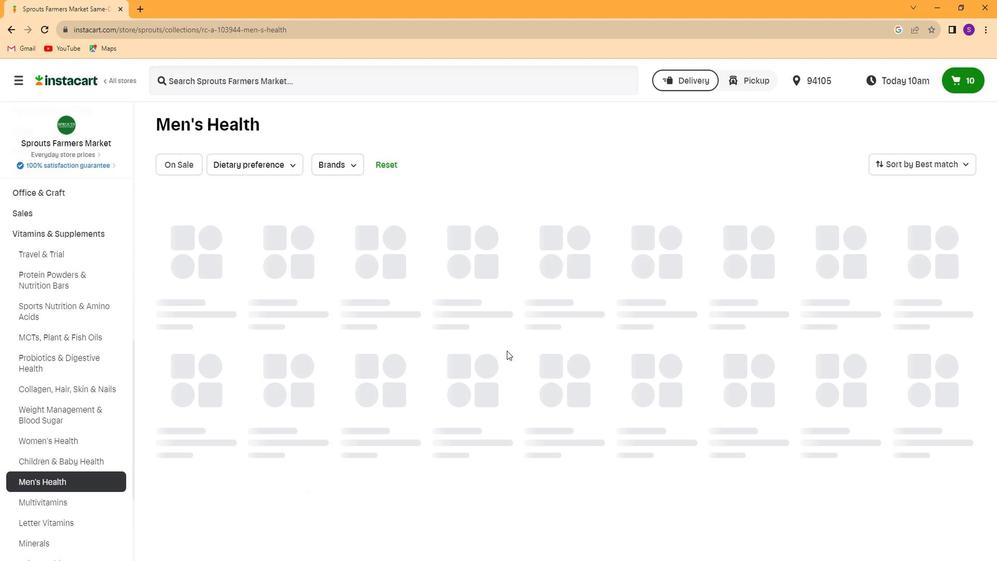 
